 Task: Zoom in the location "Tiny home in lac-Beauport, Quebec, Canada" two times.
Action: Mouse moved to (566, 168)
Screenshot: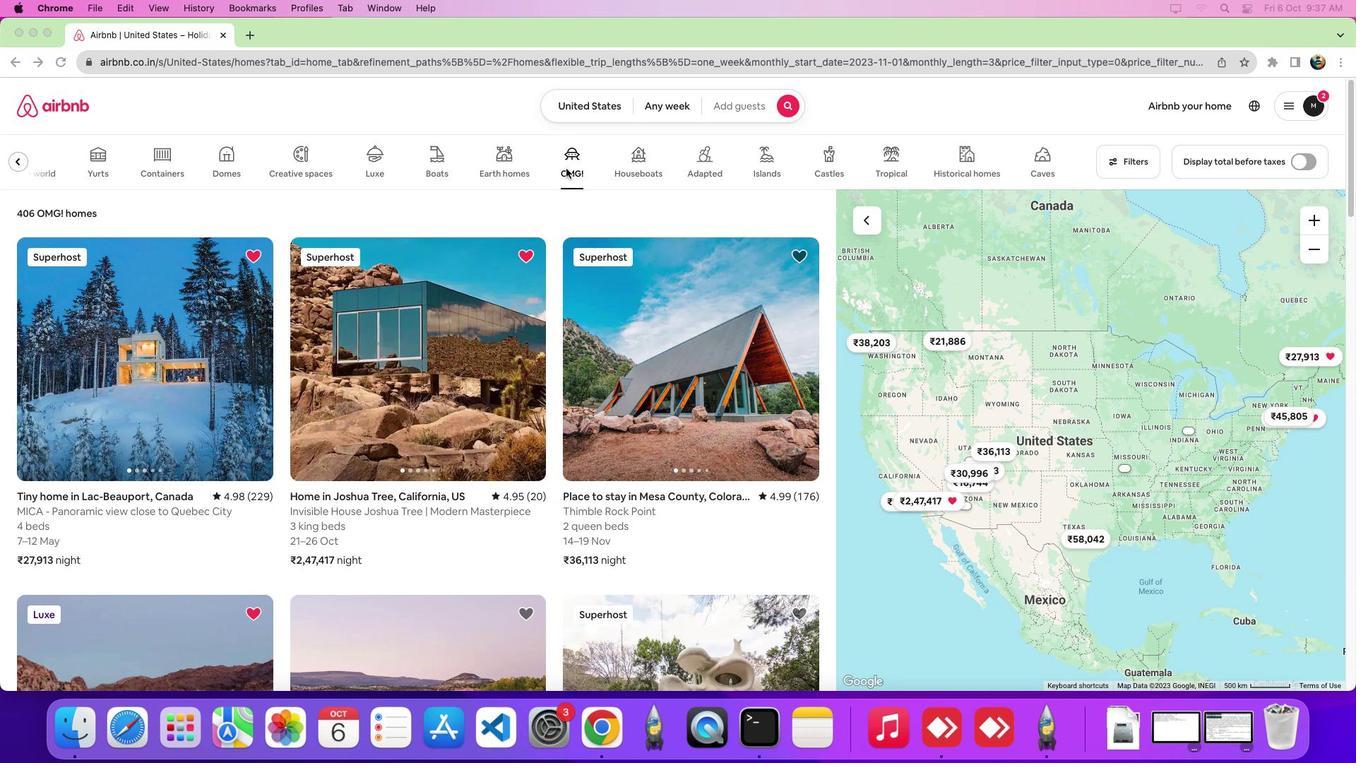 
Action: Mouse pressed left at (566, 168)
Screenshot: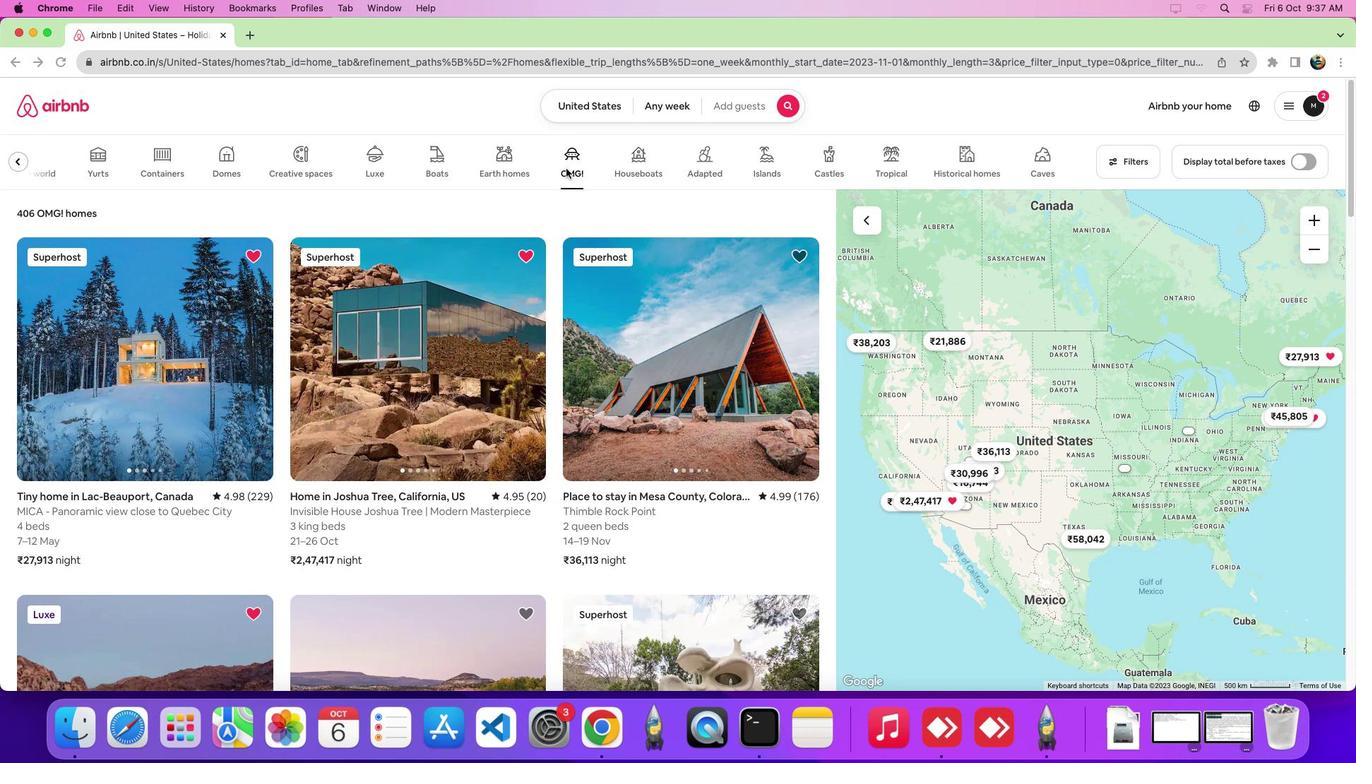 
Action: Mouse moved to (160, 387)
Screenshot: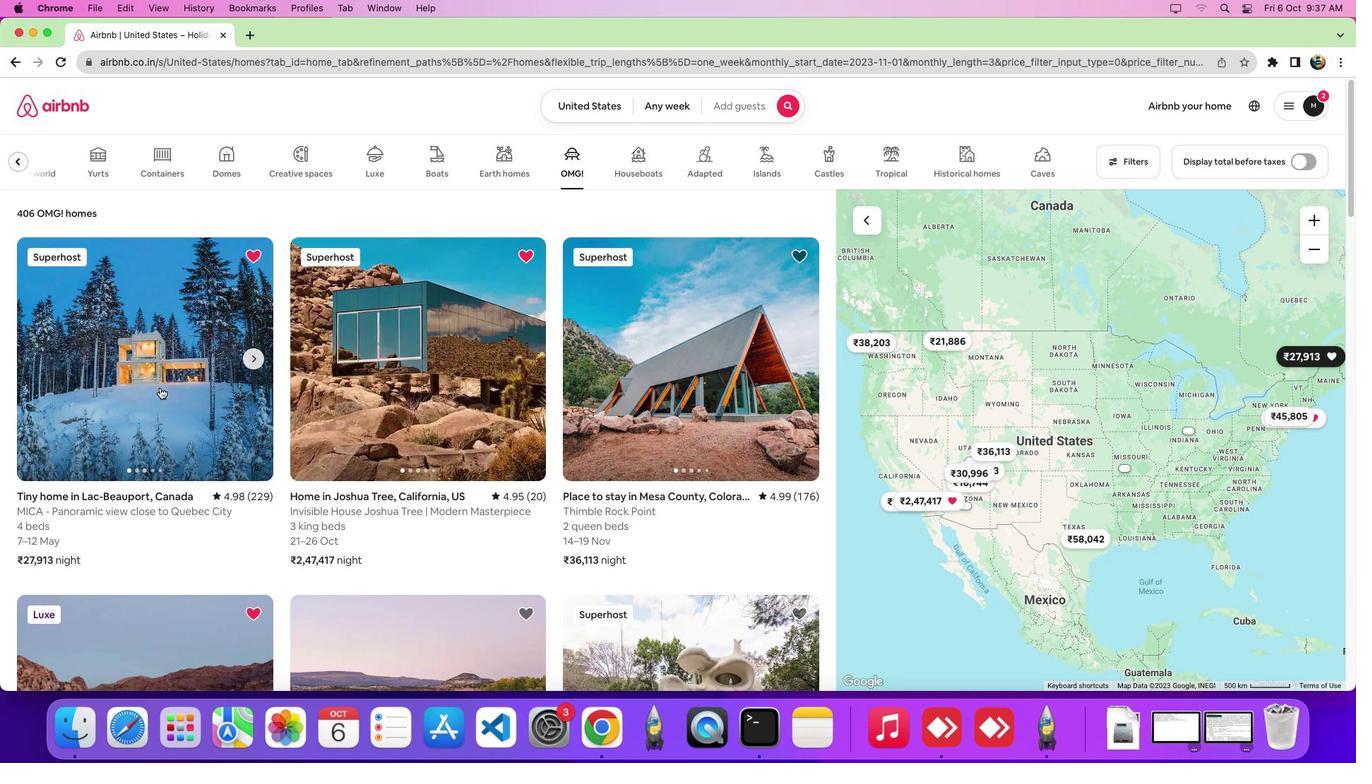 
Action: Mouse pressed left at (160, 387)
Screenshot: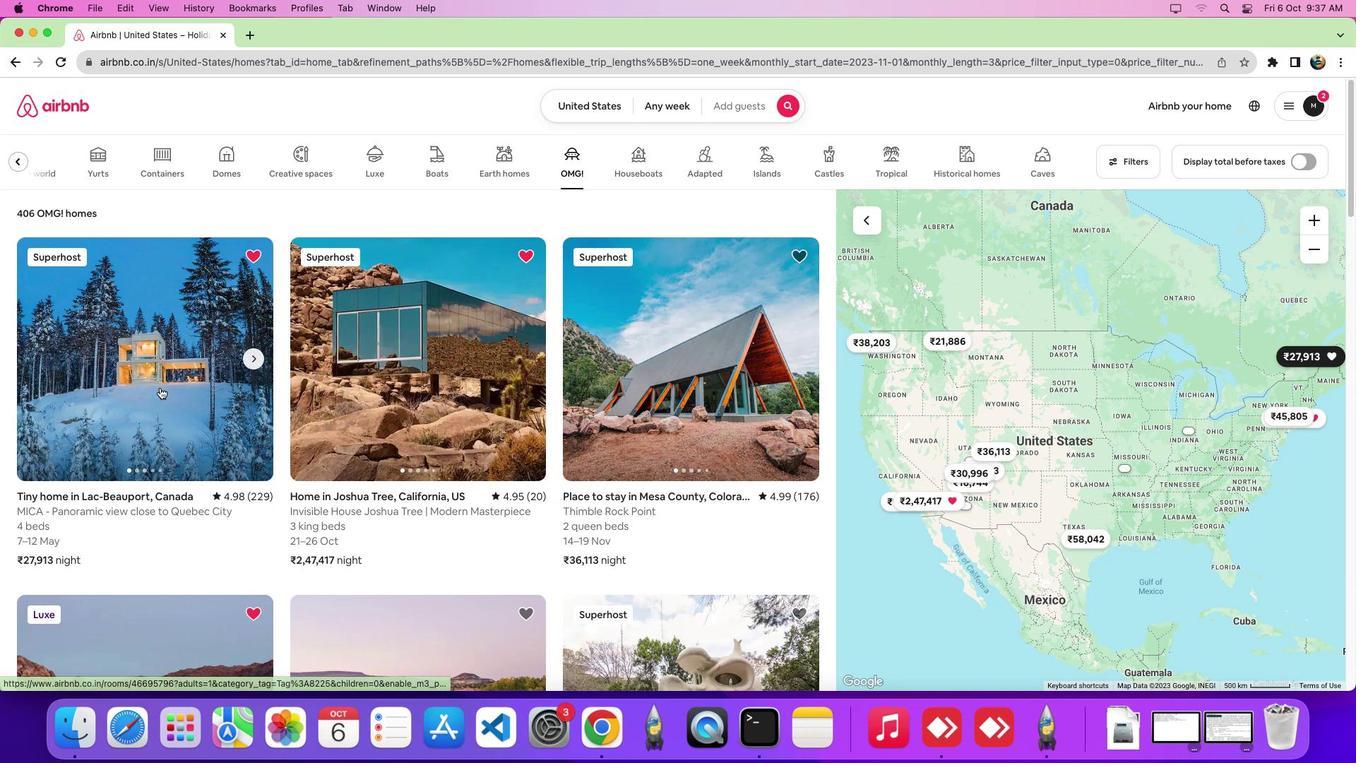 
Action: Mouse moved to (613, 386)
Screenshot: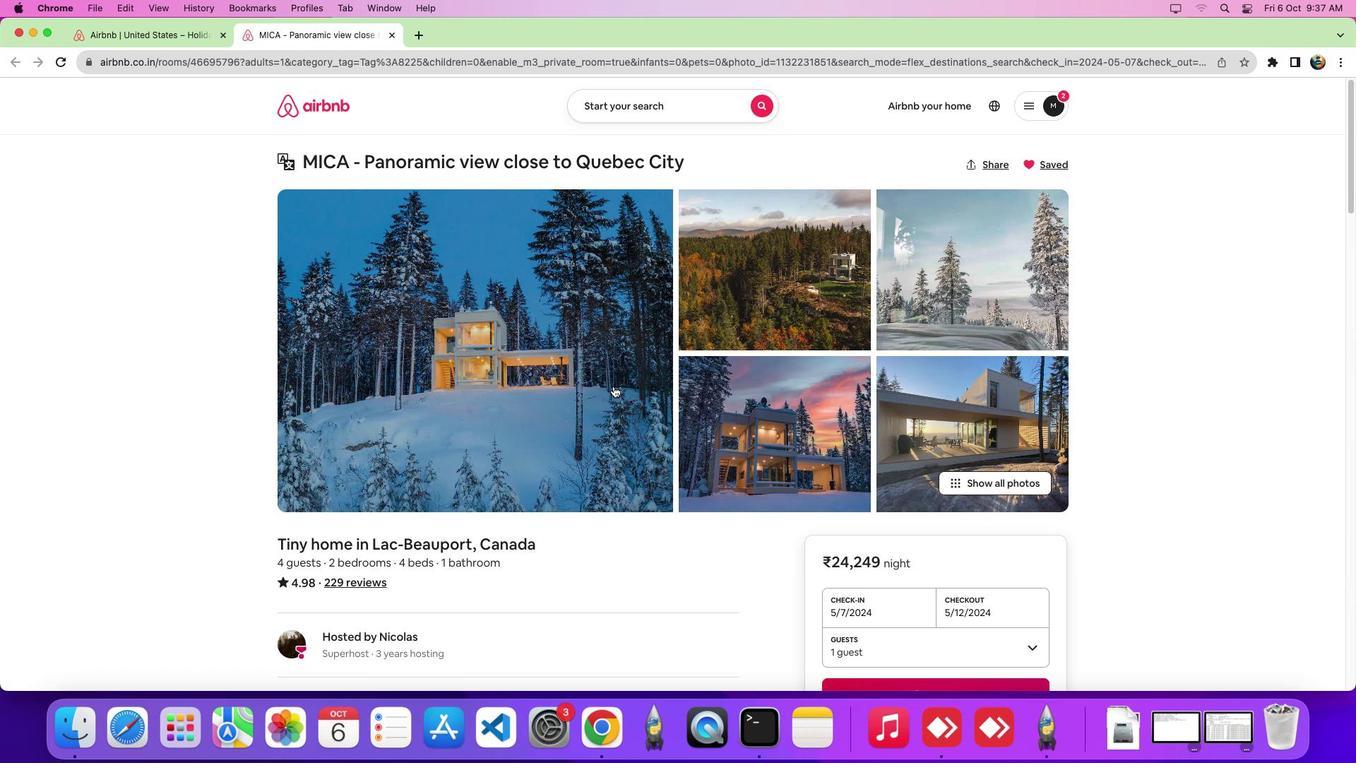 
Action: Mouse scrolled (613, 386) with delta (0, 0)
Screenshot: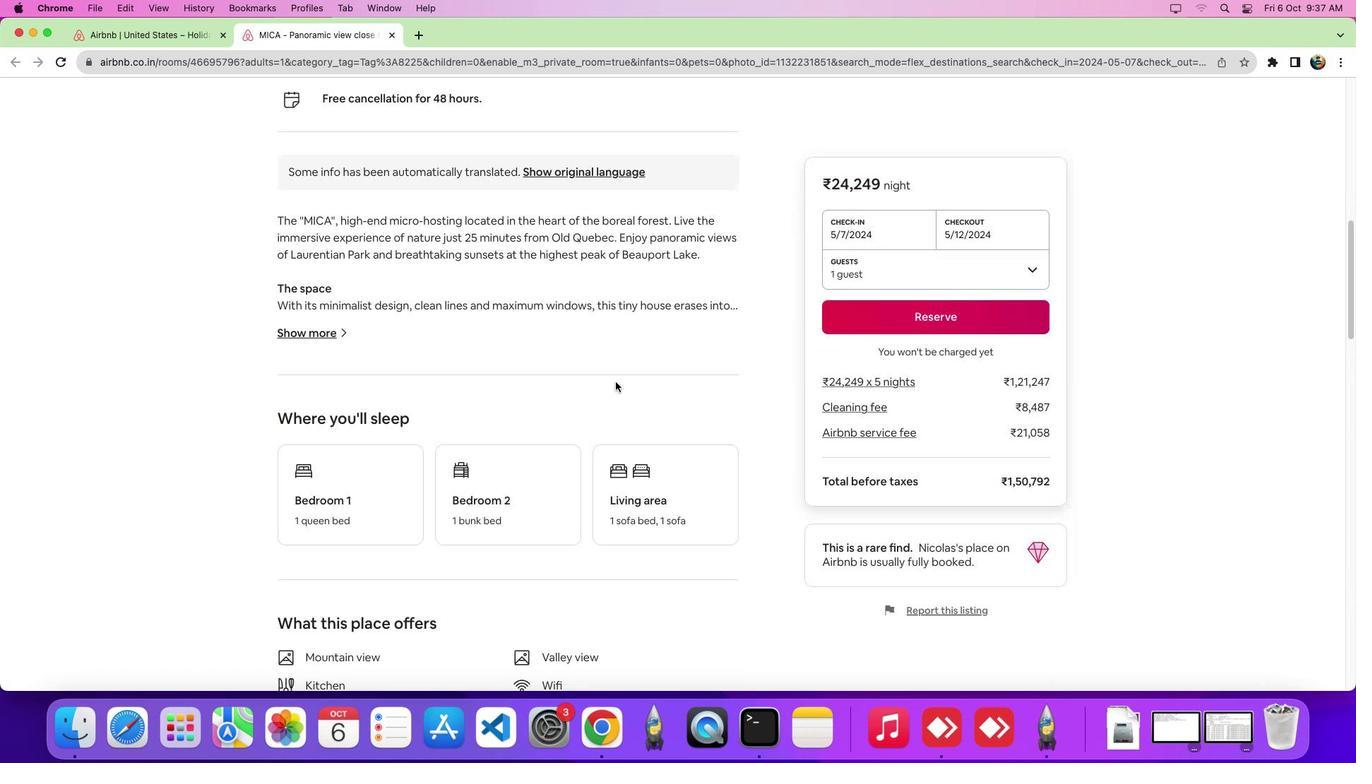 
Action: Mouse scrolled (613, 386) with delta (0, -1)
Screenshot: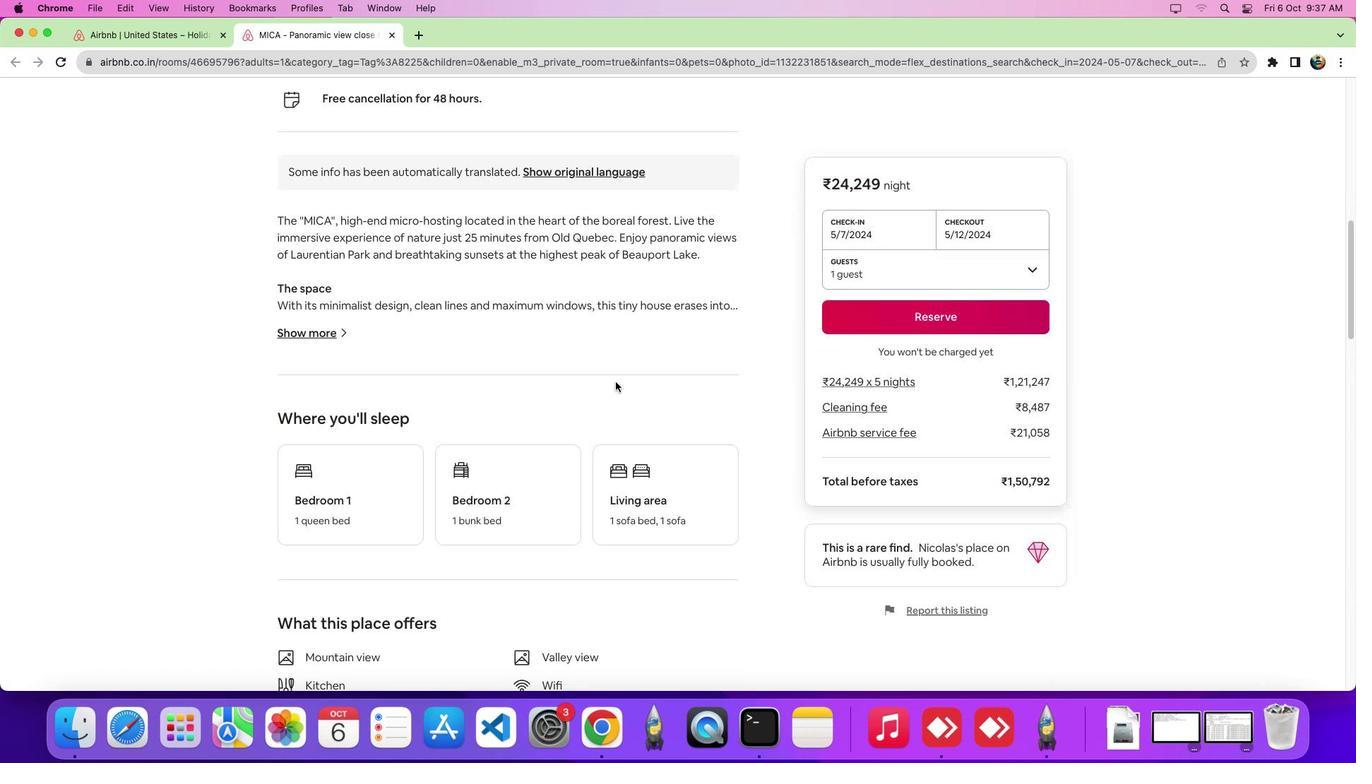 
Action: Mouse scrolled (613, 386) with delta (0, -7)
Screenshot: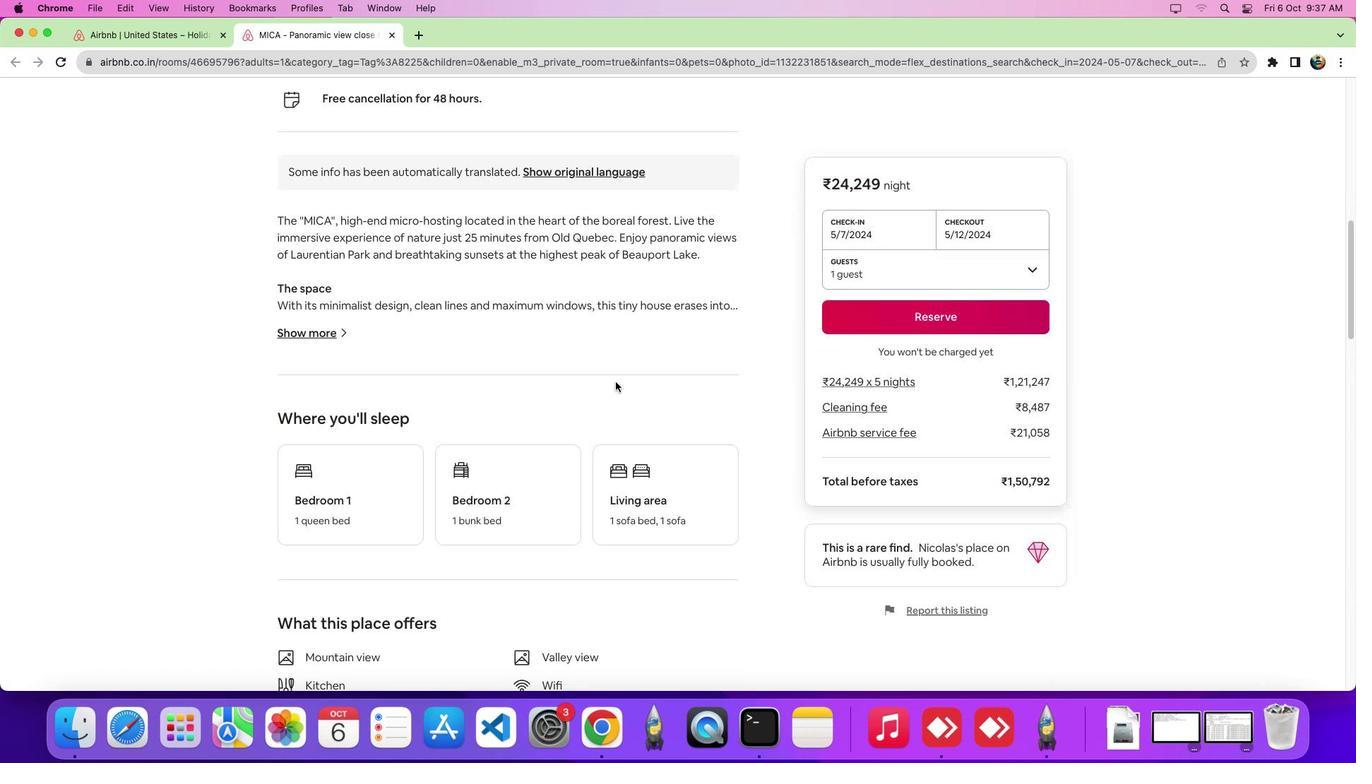 
Action: Mouse scrolled (613, 386) with delta (0, -9)
Screenshot: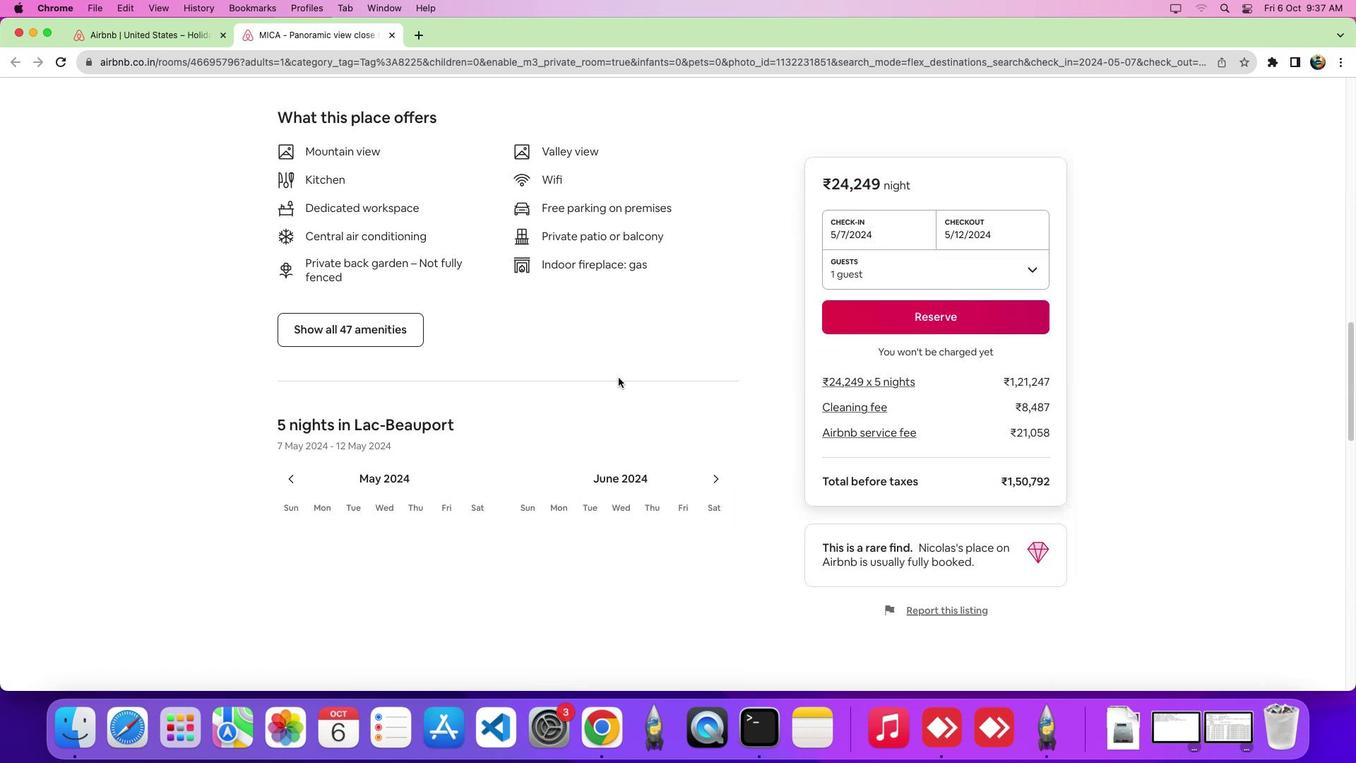 
Action: Mouse scrolled (613, 386) with delta (0, -10)
Screenshot: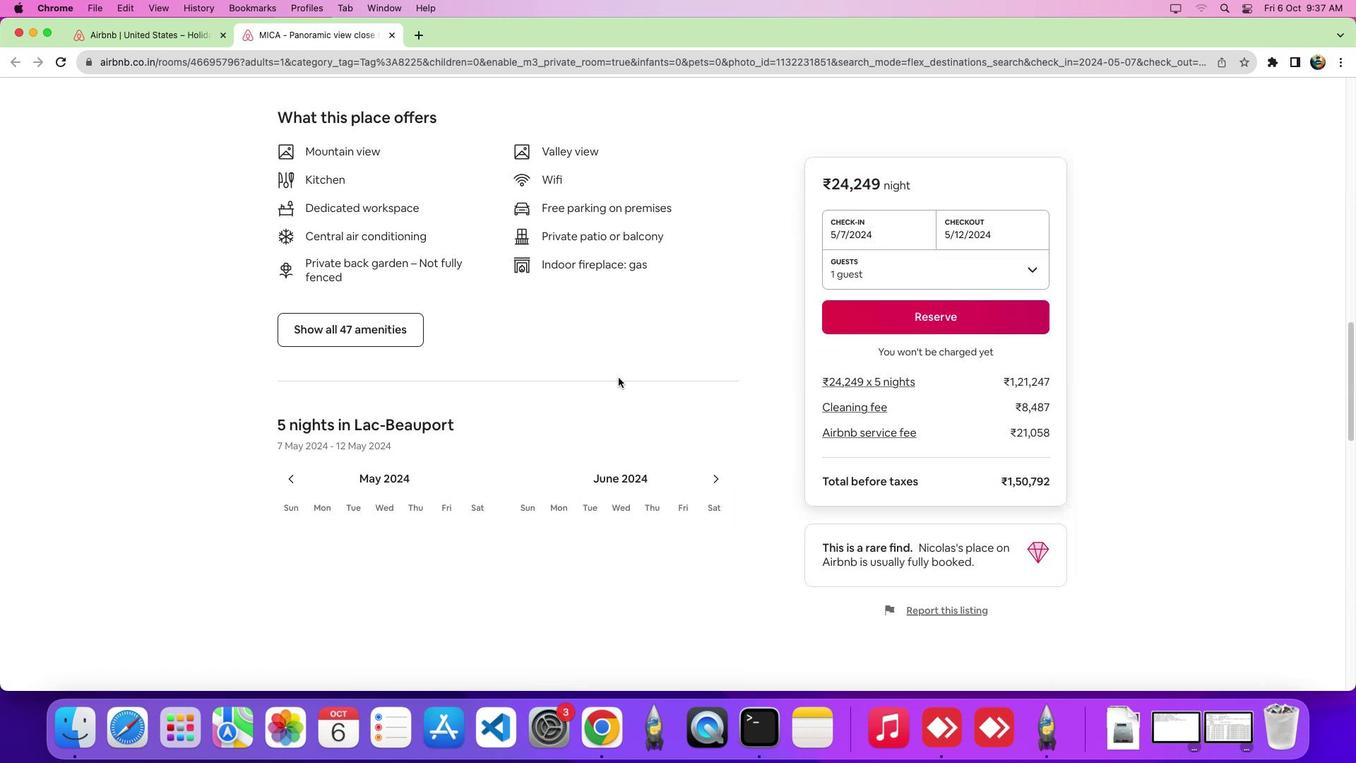 
Action: Mouse moved to (618, 377)
Screenshot: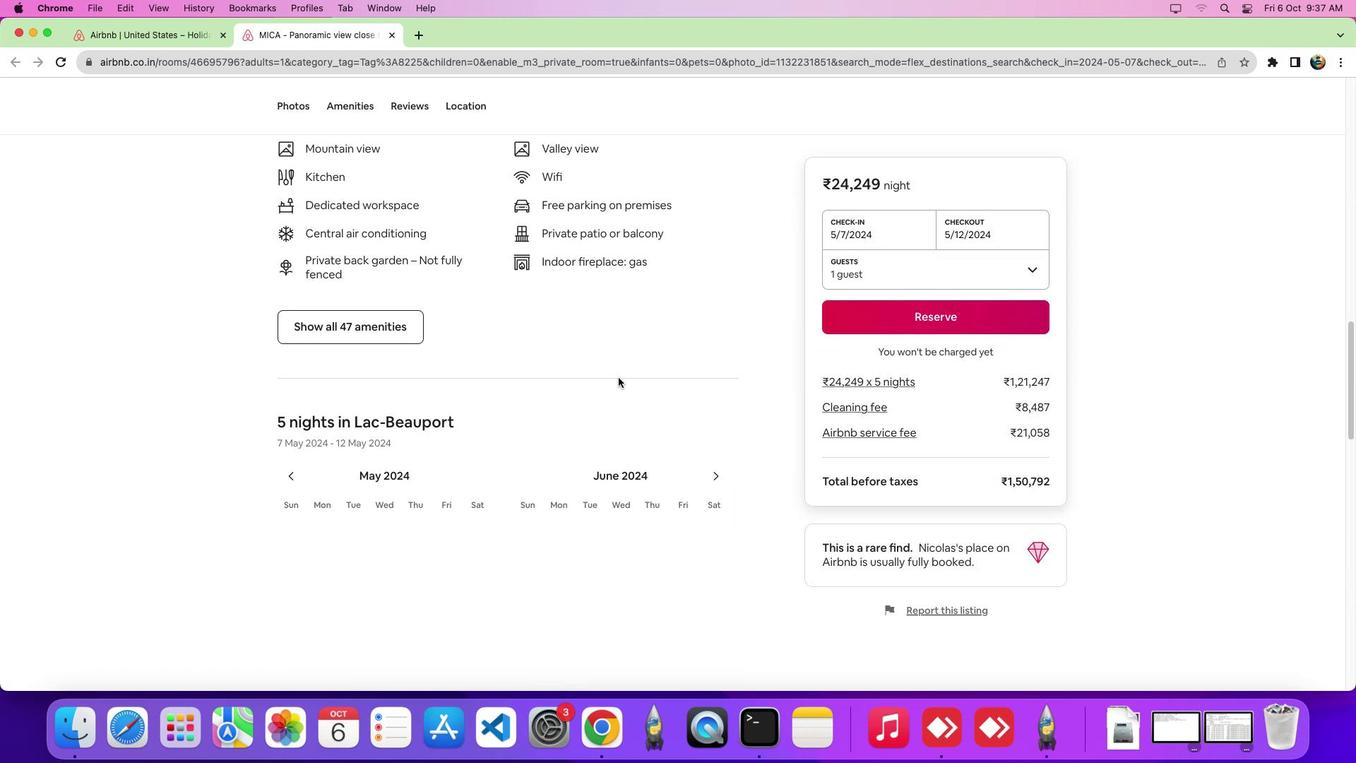 
Action: Mouse scrolled (618, 377) with delta (0, 0)
Screenshot: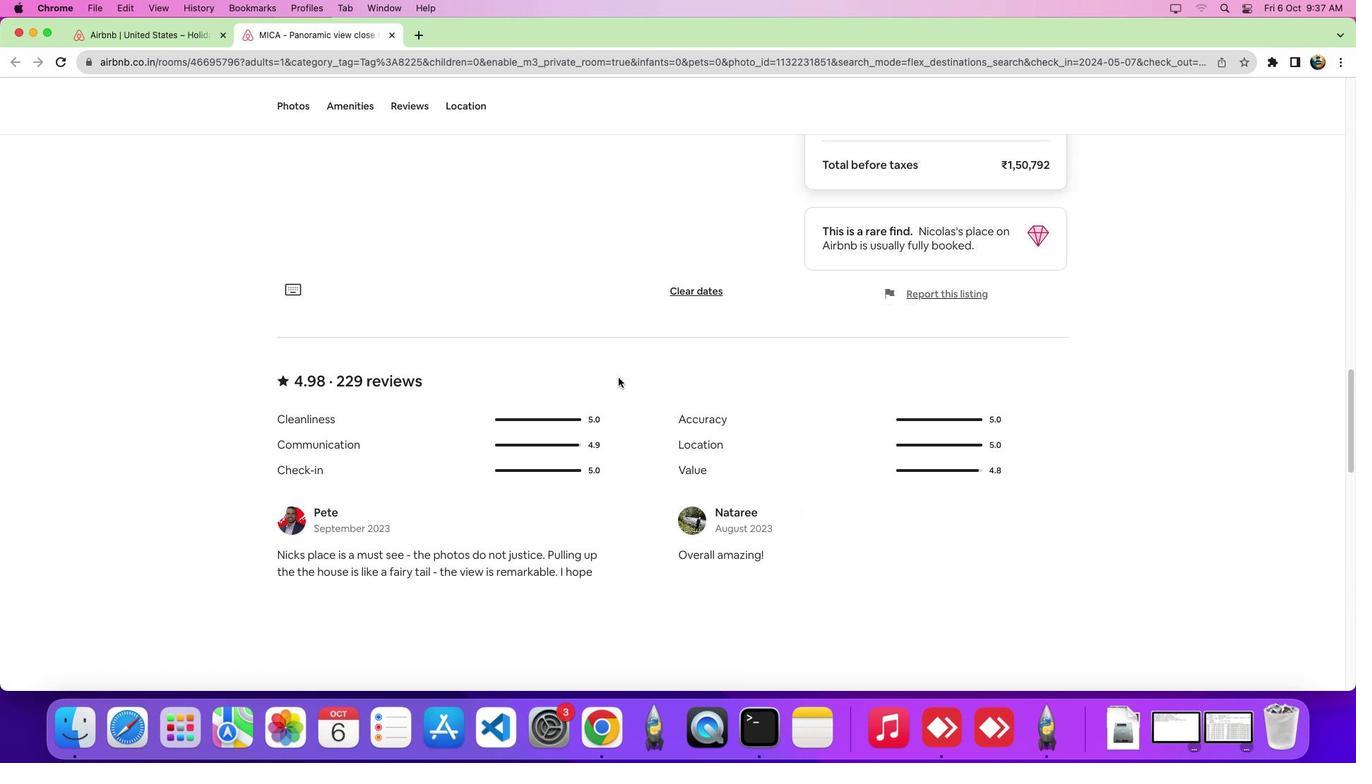 
Action: Mouse scrolled (618, 377) with delta (0, -1)
Screenshot: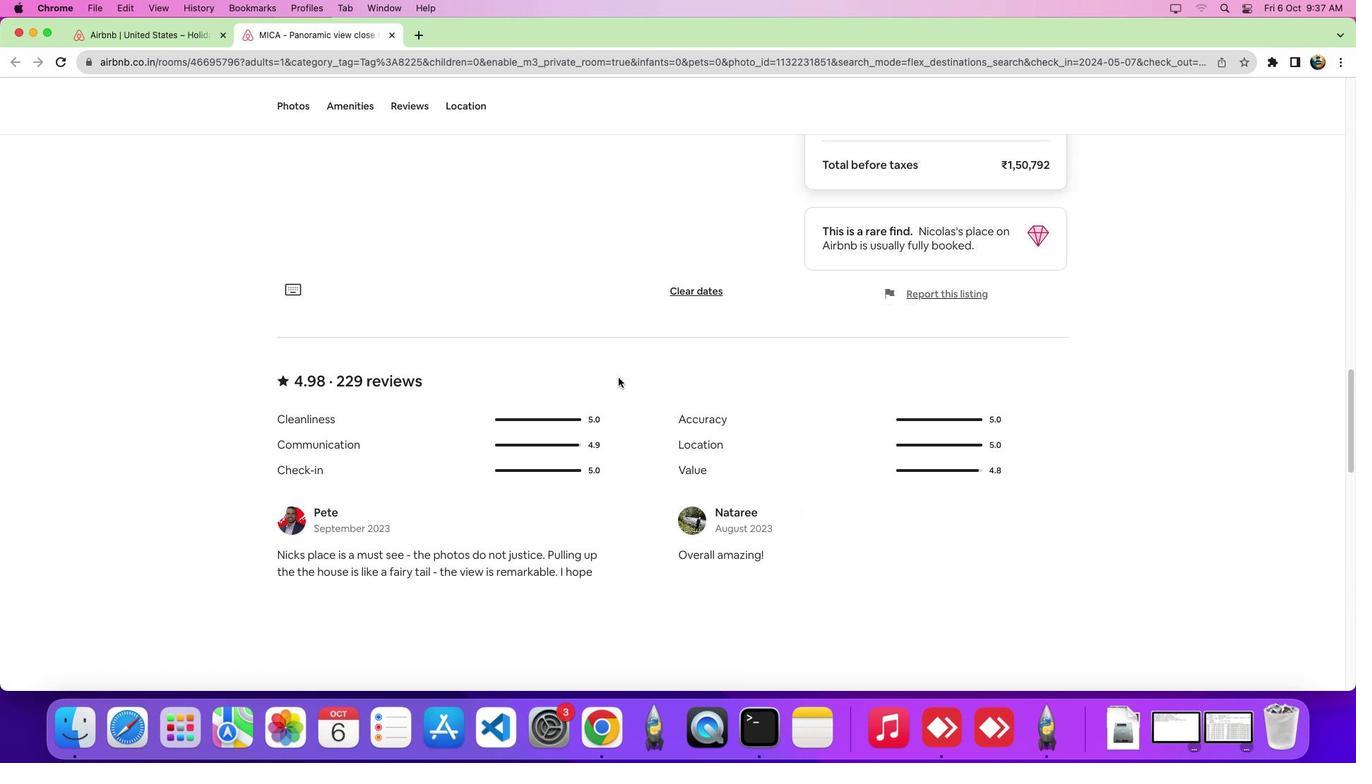 
Action: Mouse scrolled (618, 377) with delta (0, -6)
Screenshot: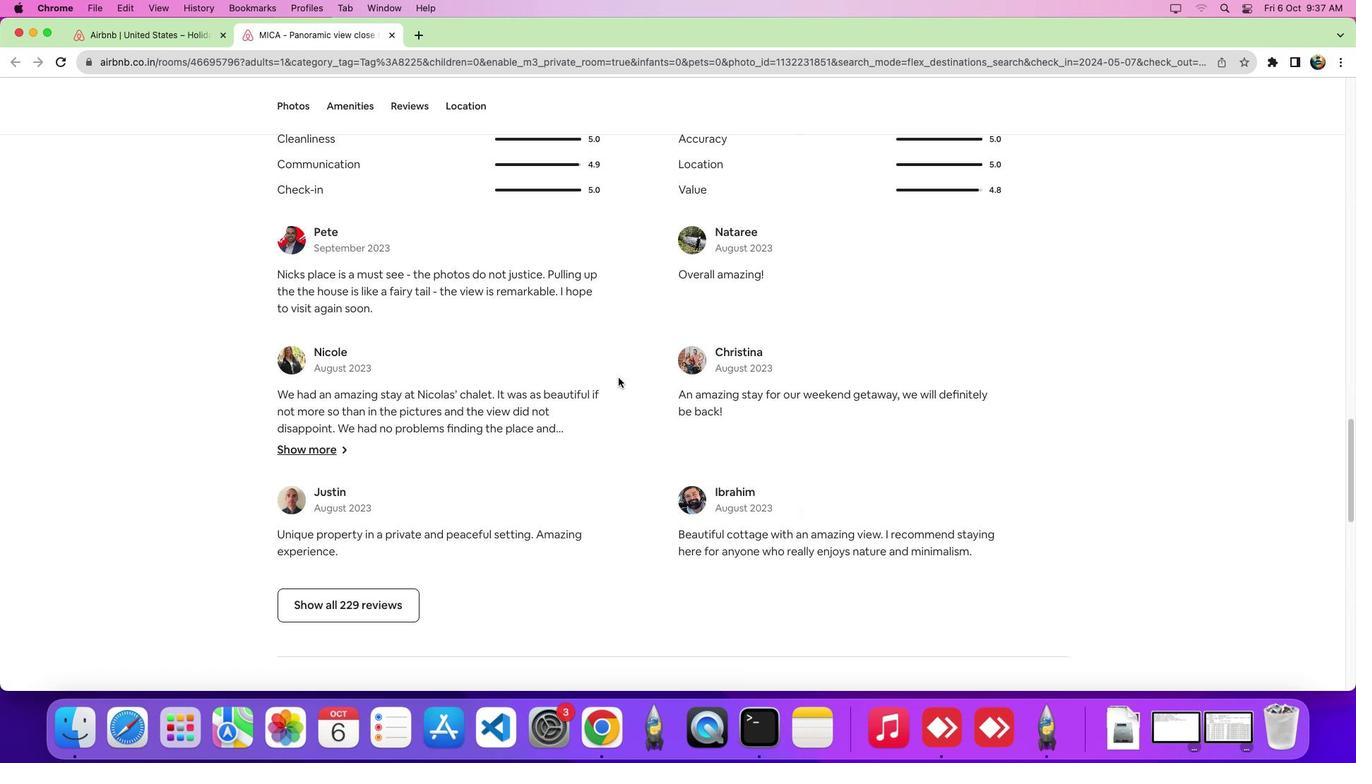 
Action: Mouse scrolled (618, 377) with delta (0, -9)
Screenshot: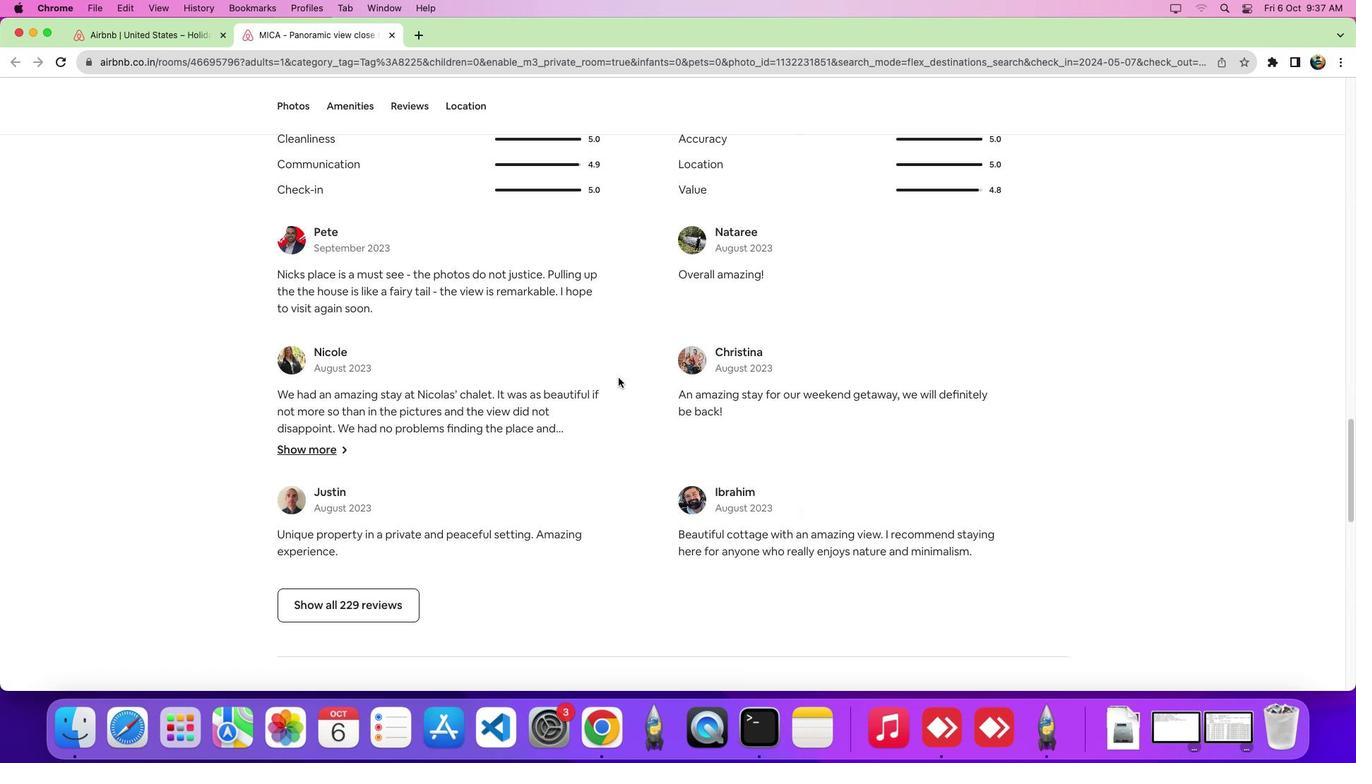 
Action: Mouse scrolled (618, 377) with delta (0, -10)
Screenshot: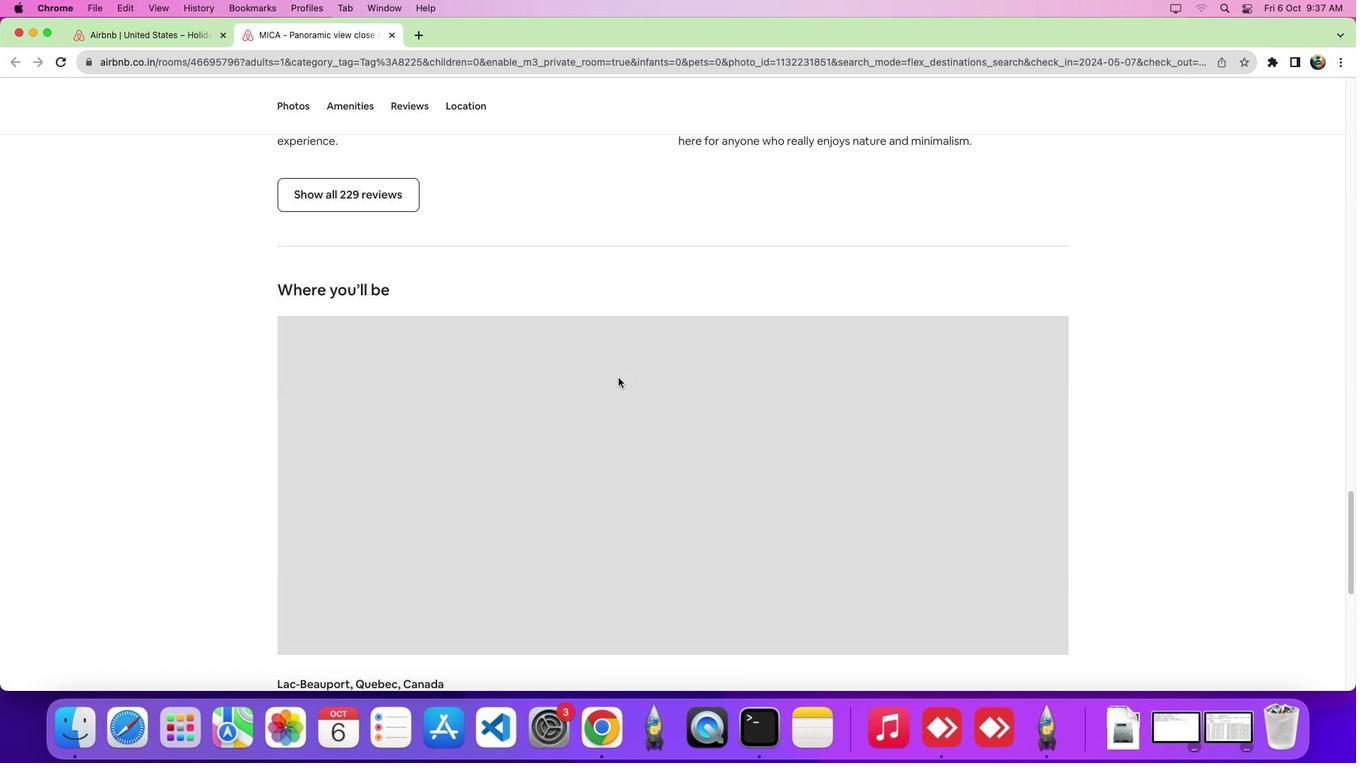 
Action: Mouse moved to (467, 98)
Screenshot: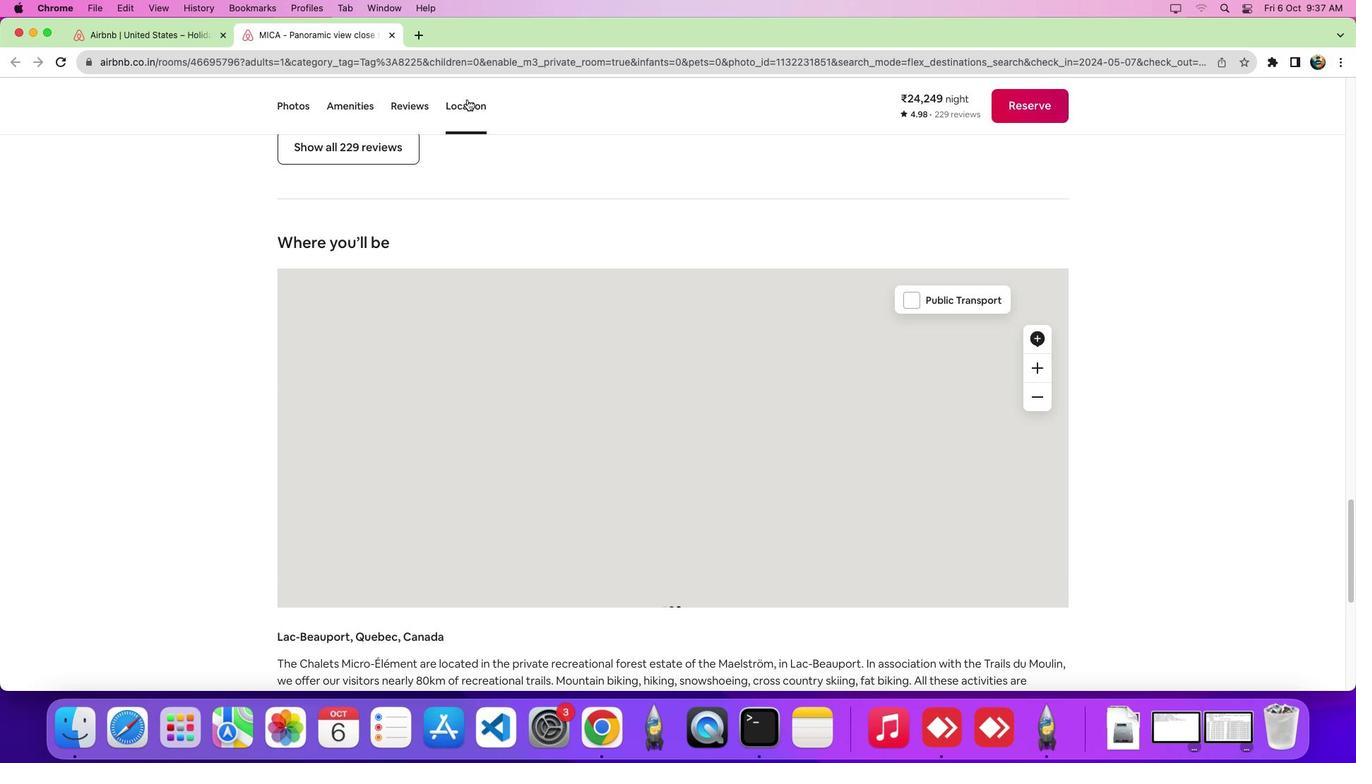 
Action: Mouse pressed left at (467, 98)
Screenshot: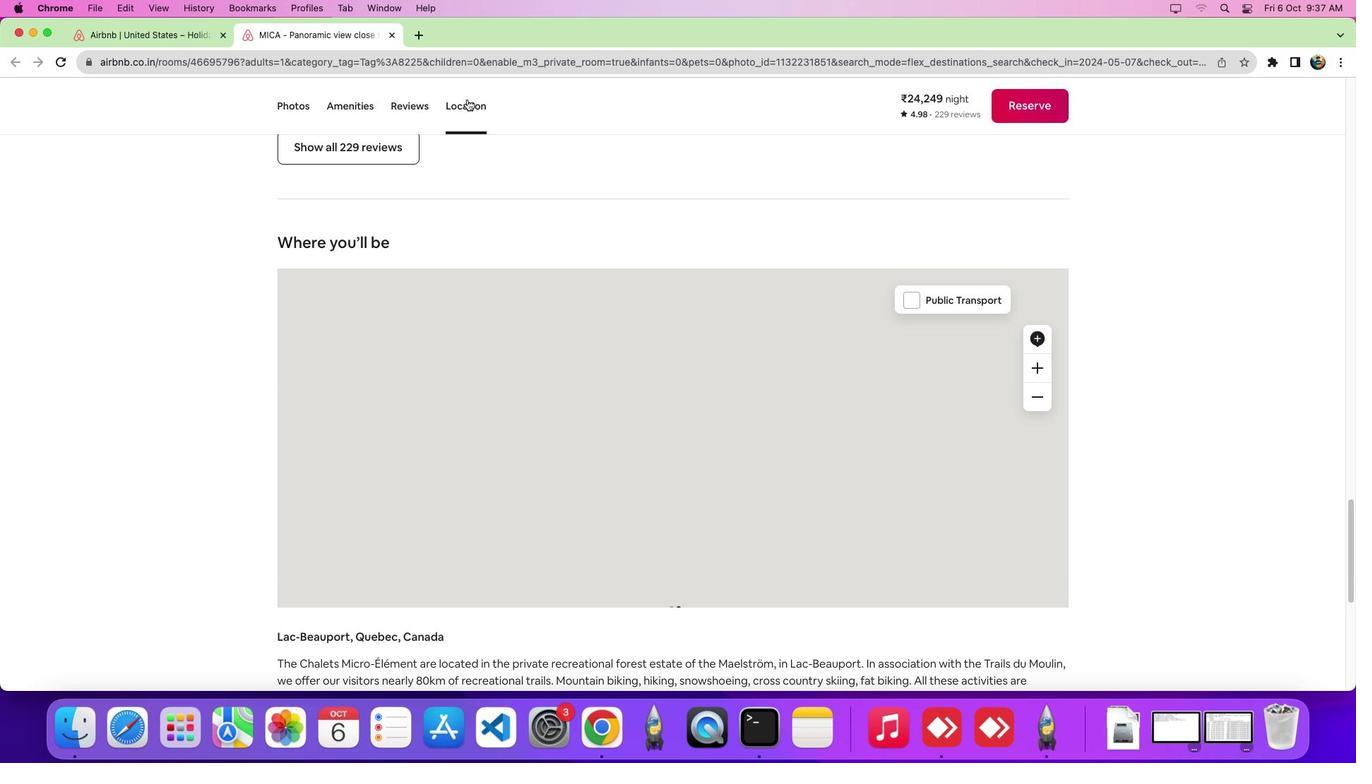 
Action: Mouse moved to (1039, 306)
Screenshot: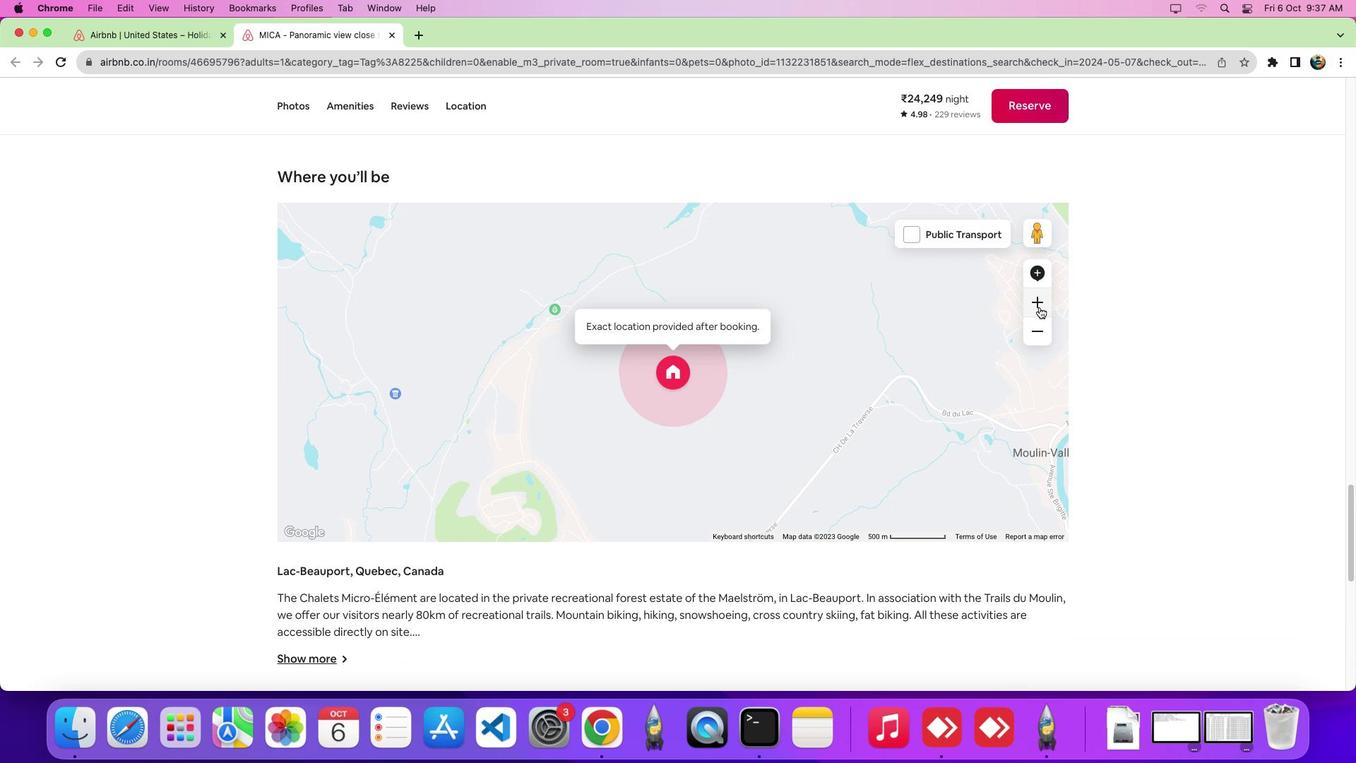 
Action: Mouse pressed left at (1039, 306)
Screenshot: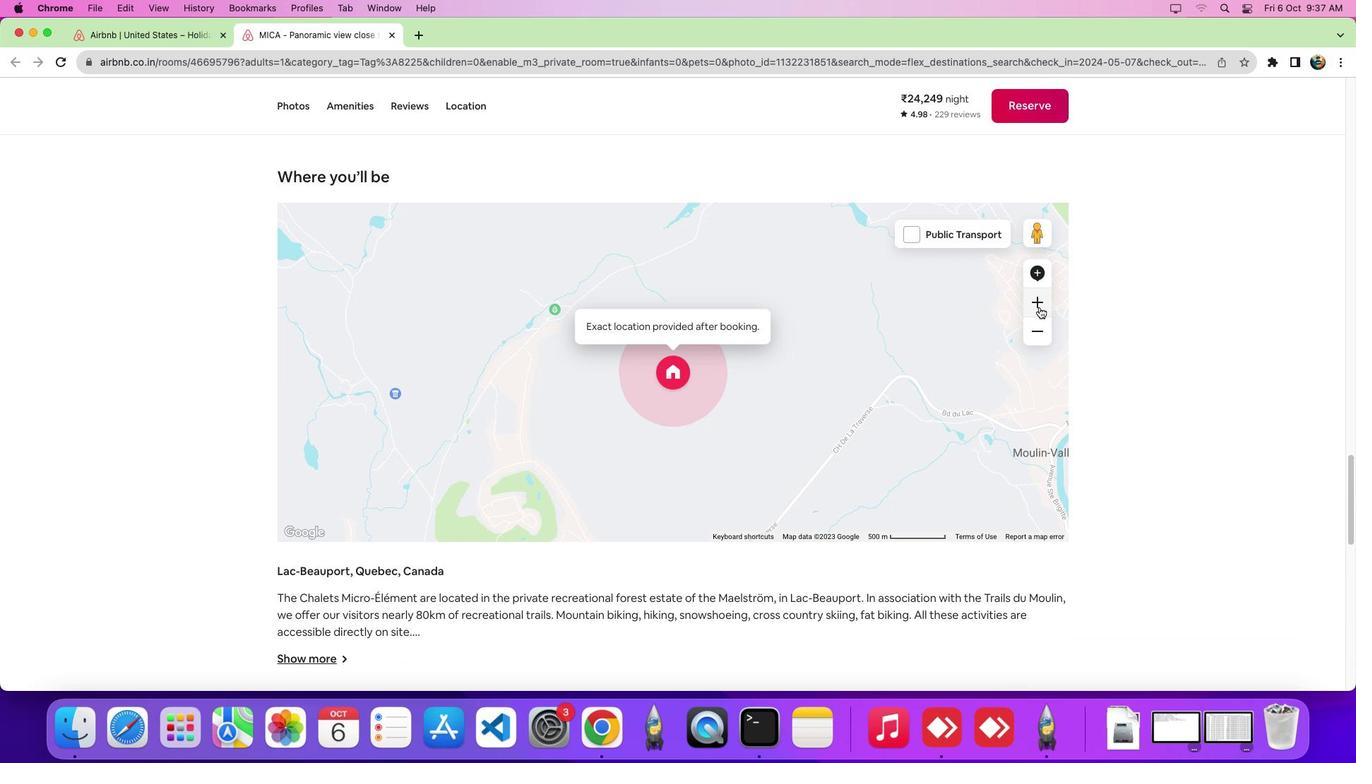 
Action: Mouse pressed left at (1039, 306)
Screenshot: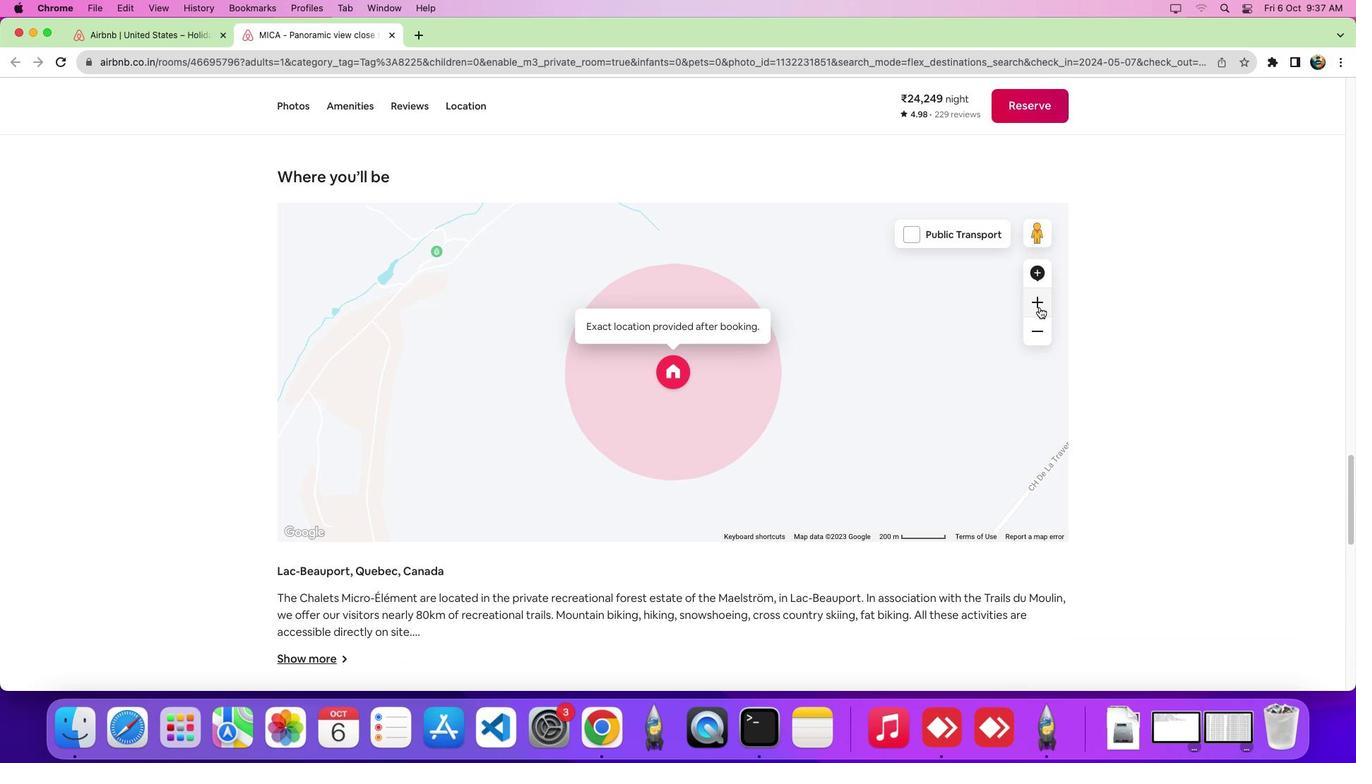 
